 Task: Toggle the option "Help improve Chrome's features and performance".
Action: Mouse moved to (1291, 30)
Screenshot: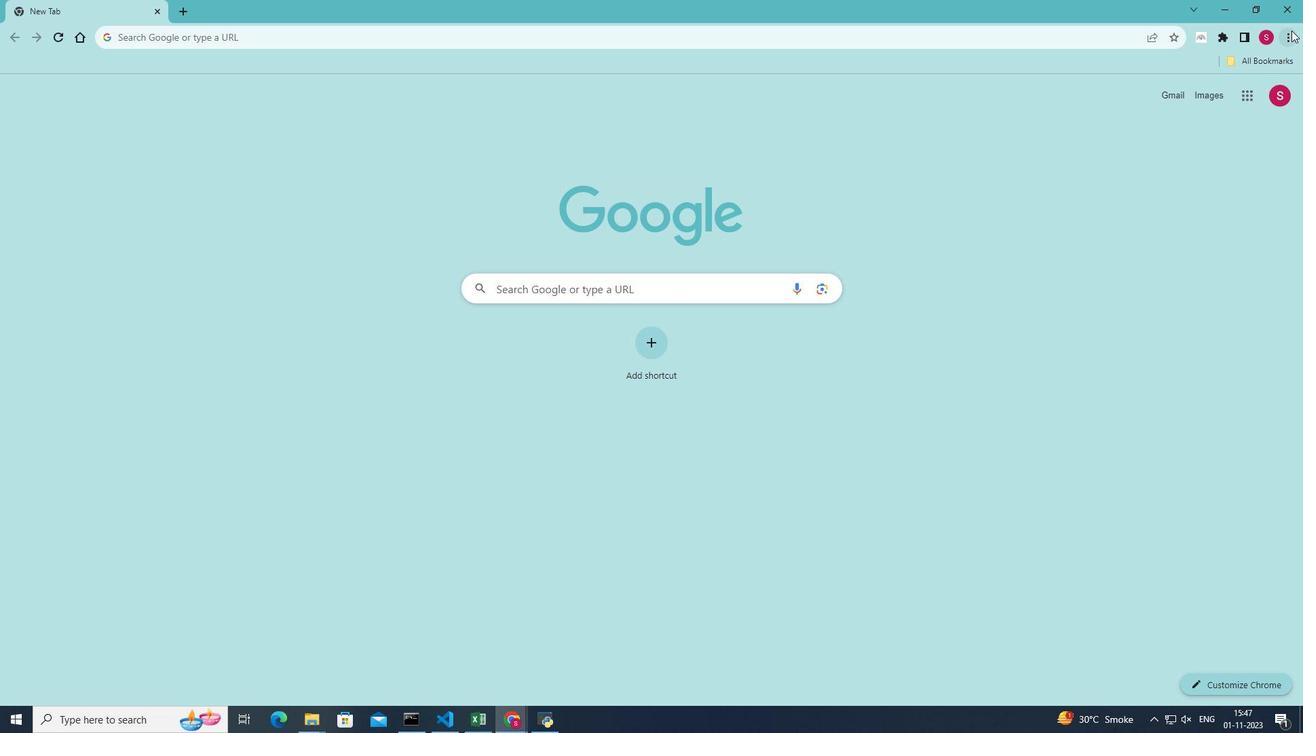 
Action: Mouse pressed left at (1291, 30)
Screenshot: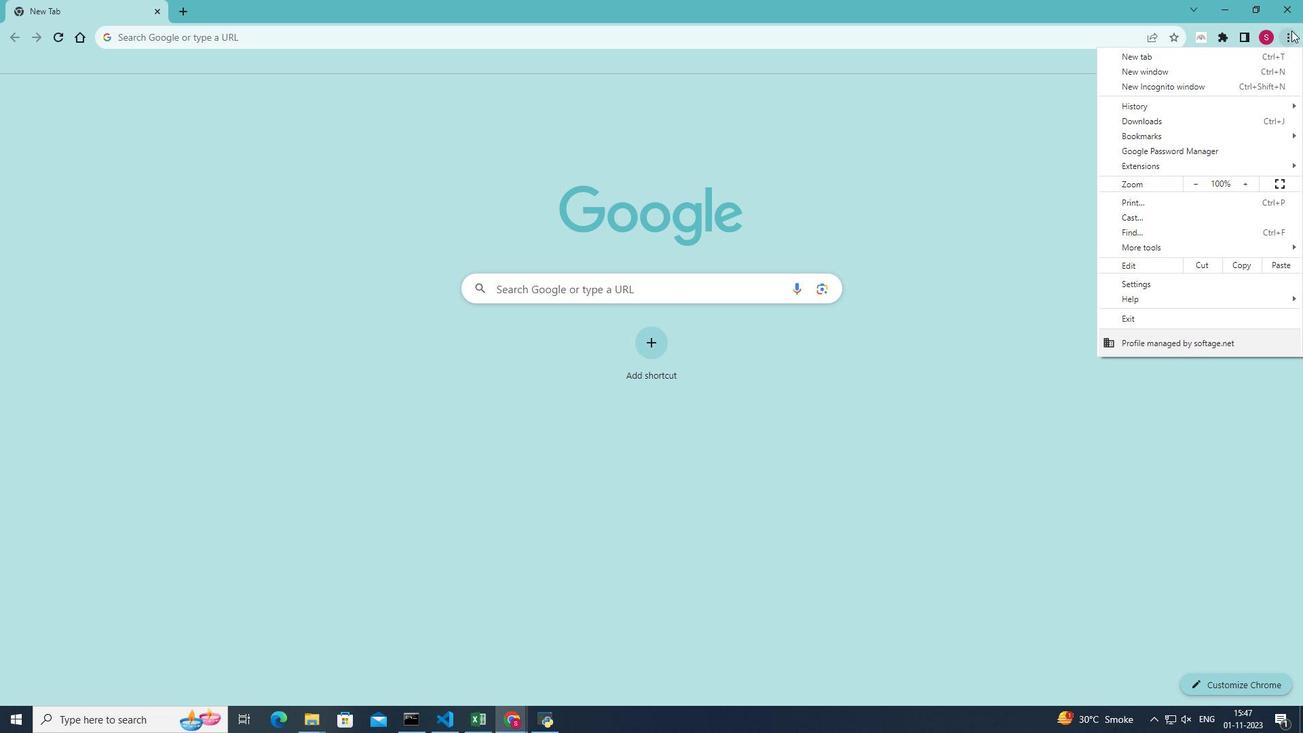 
Action: Mouse moved to (1156, 279)
Screenshot: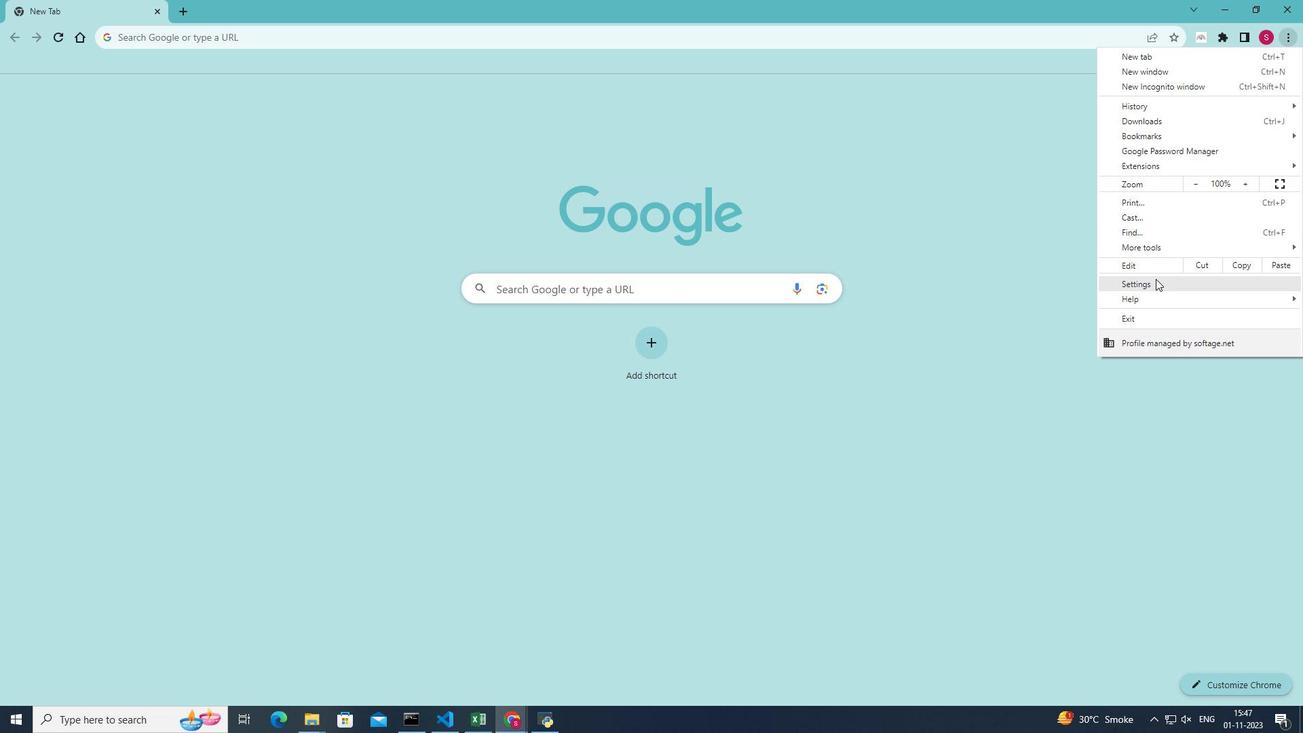 
Action: Mouse pressed left at (1156, 279)
Screenshot: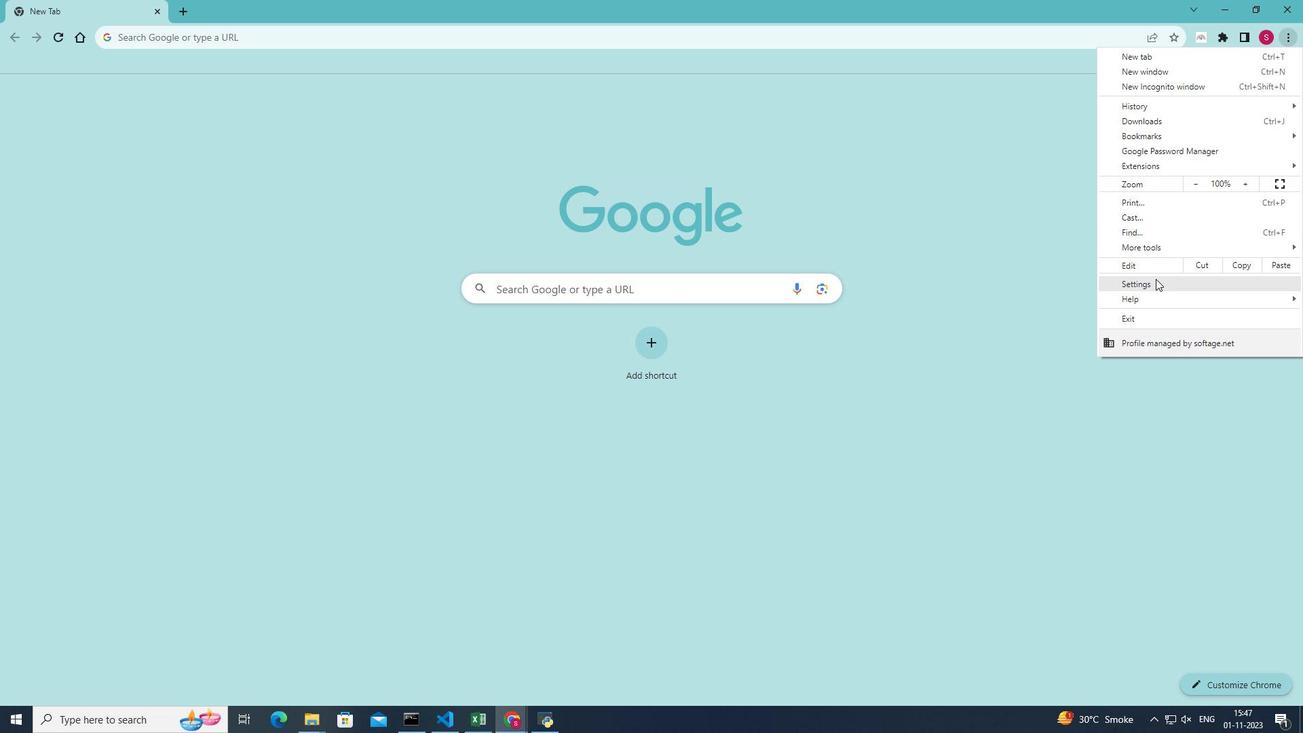 
Action: Mouse moved to (113, 107)
Screenshot: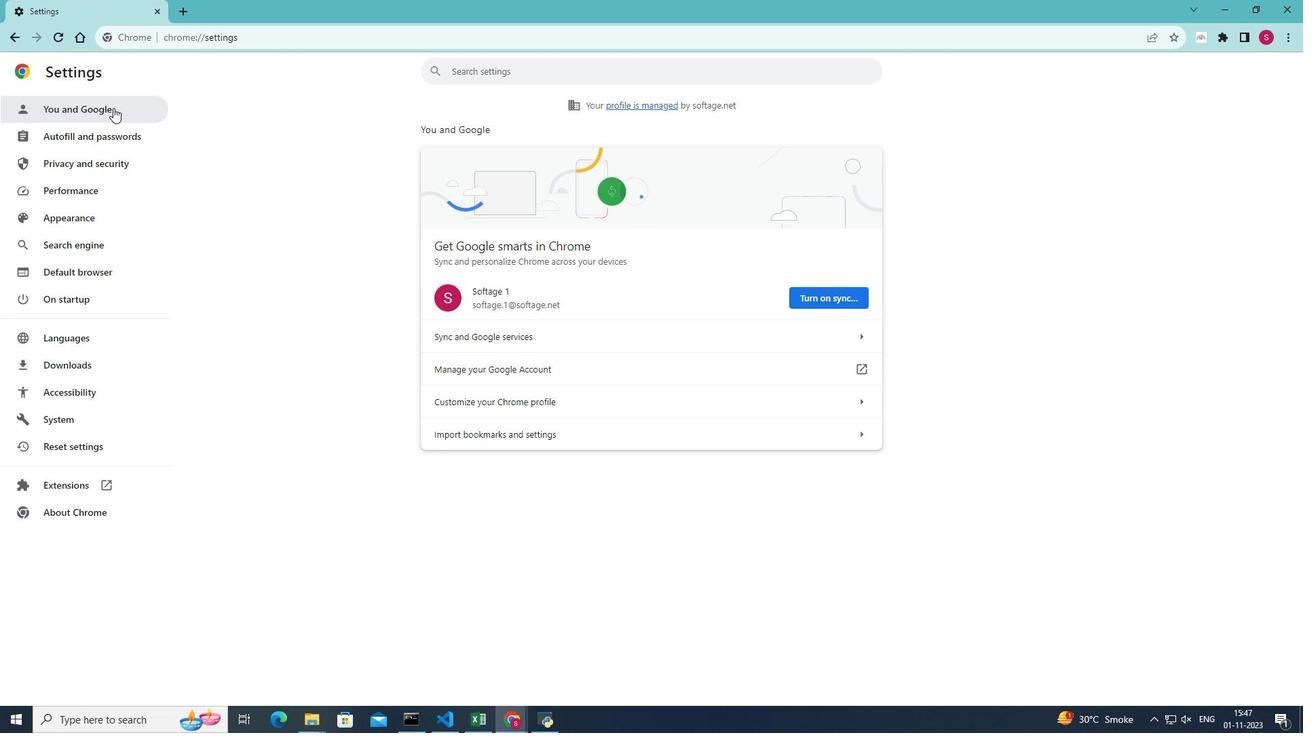 
Action: Mouse pressed left at (113, 107)
Screenshot: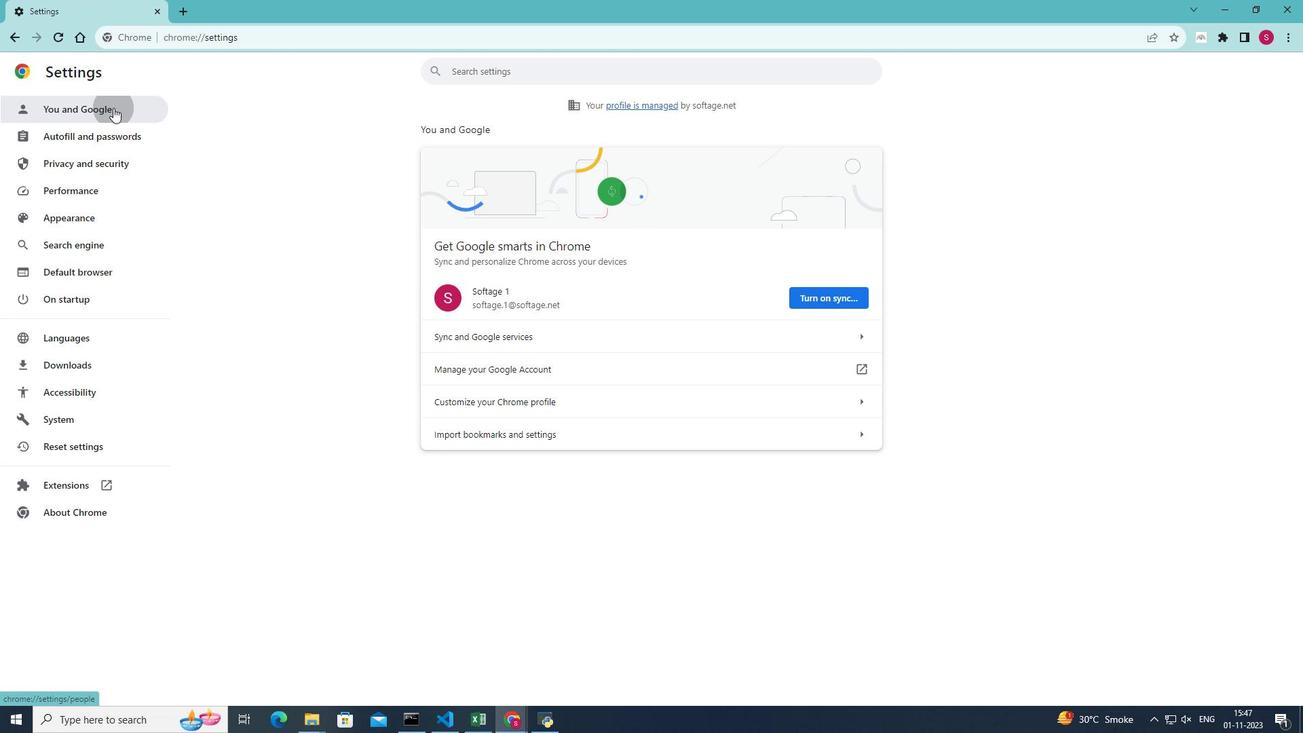 
Action: Mouse moved to (820, 329)
Screenshot: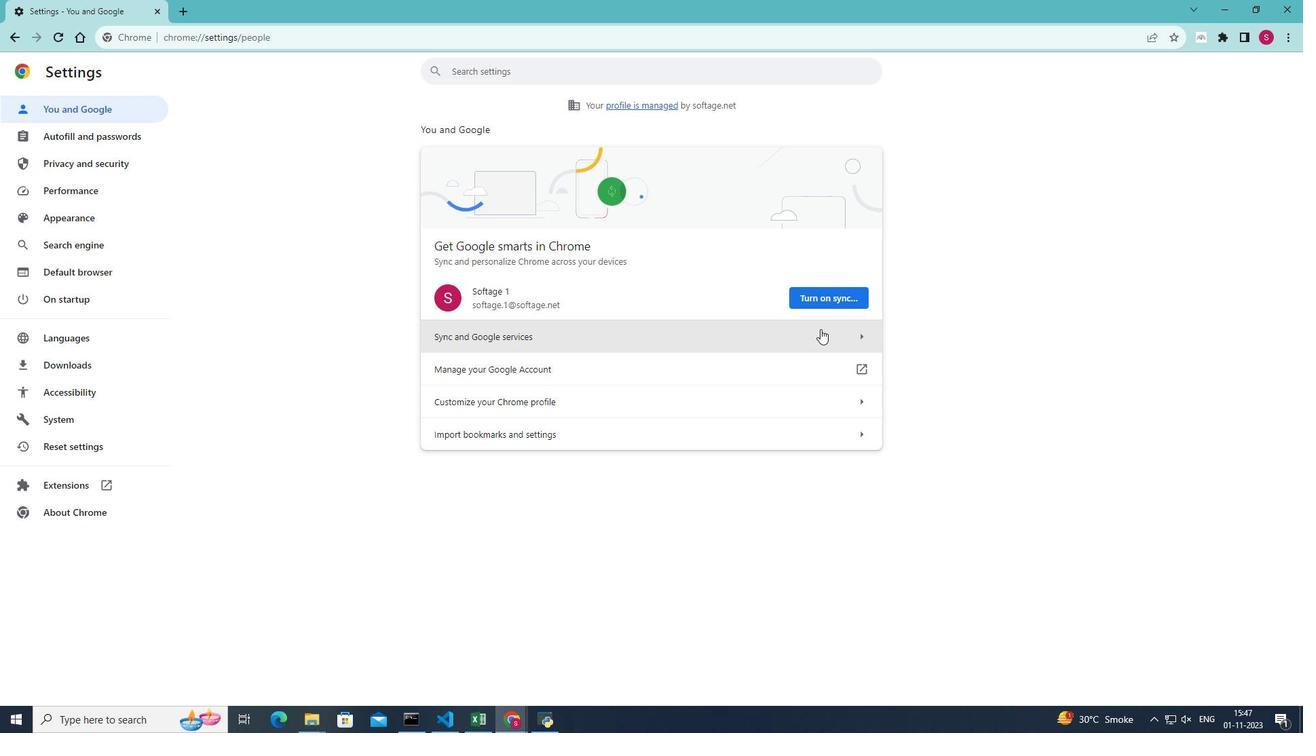 
Action: Mouse pressed left at (820, 329)
Screenshot: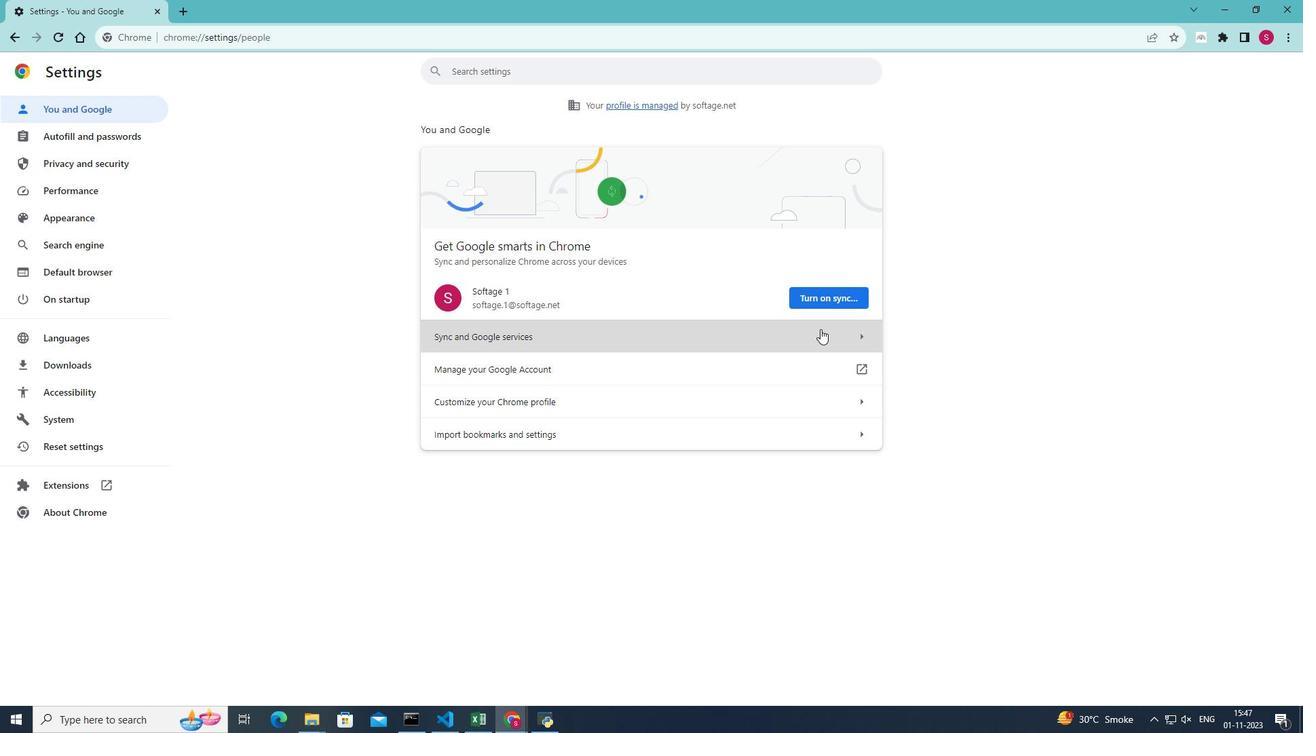 
Action: Mouse moved to (855, 408)
Screenshot: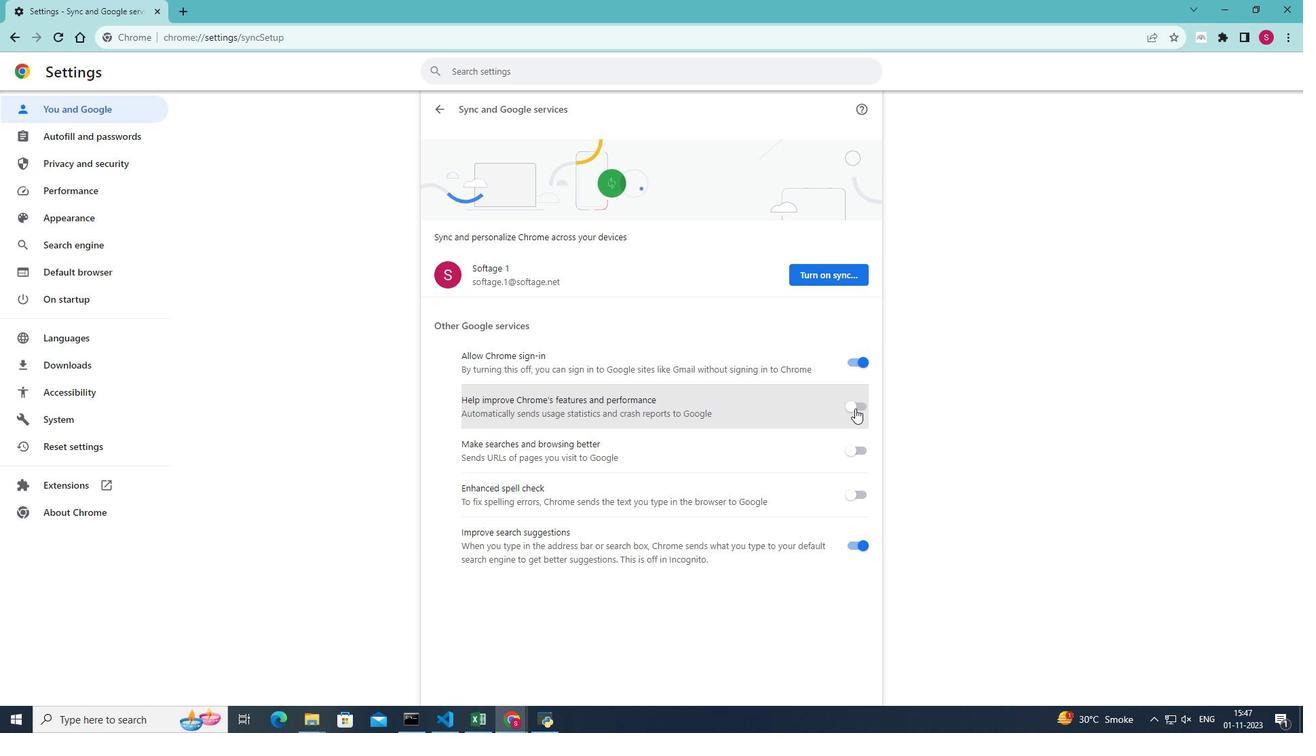 
Action: Mouse pressed left at (855, 408)
Screenshot: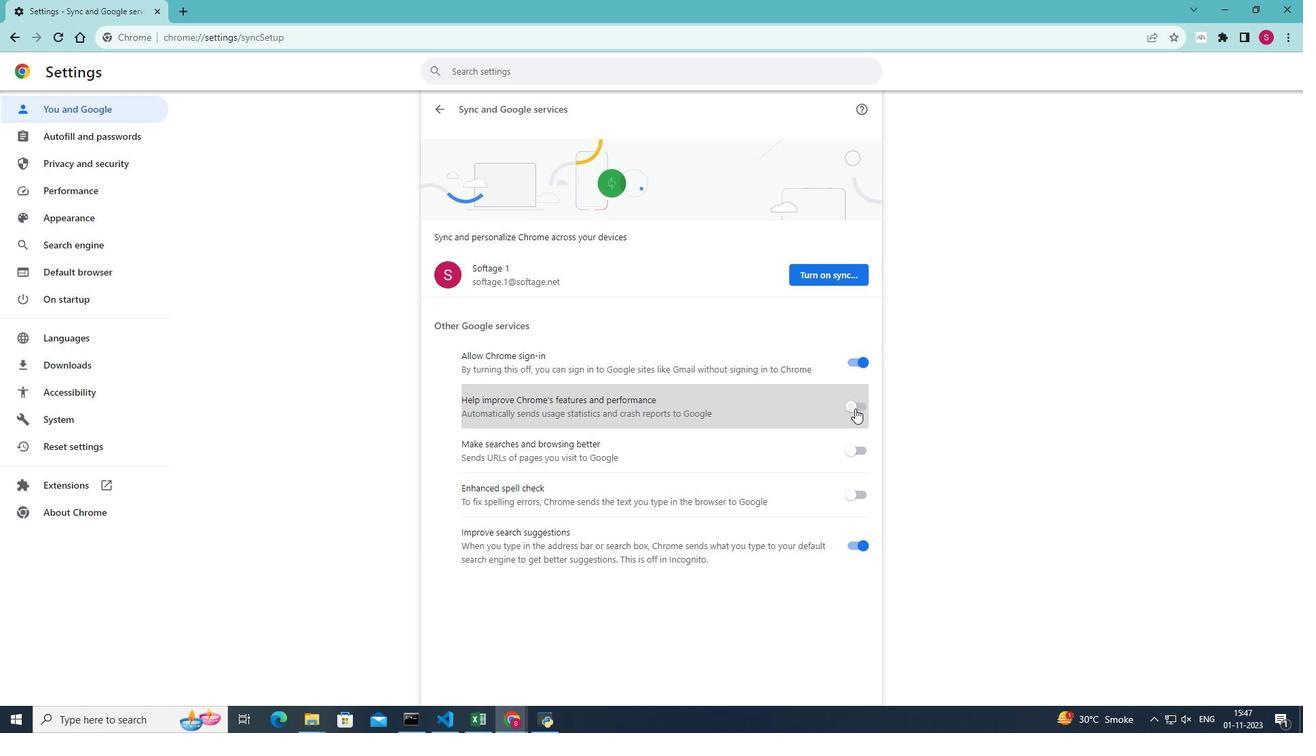 
Action: Mouse moved to (1017, 401)
Screenshot: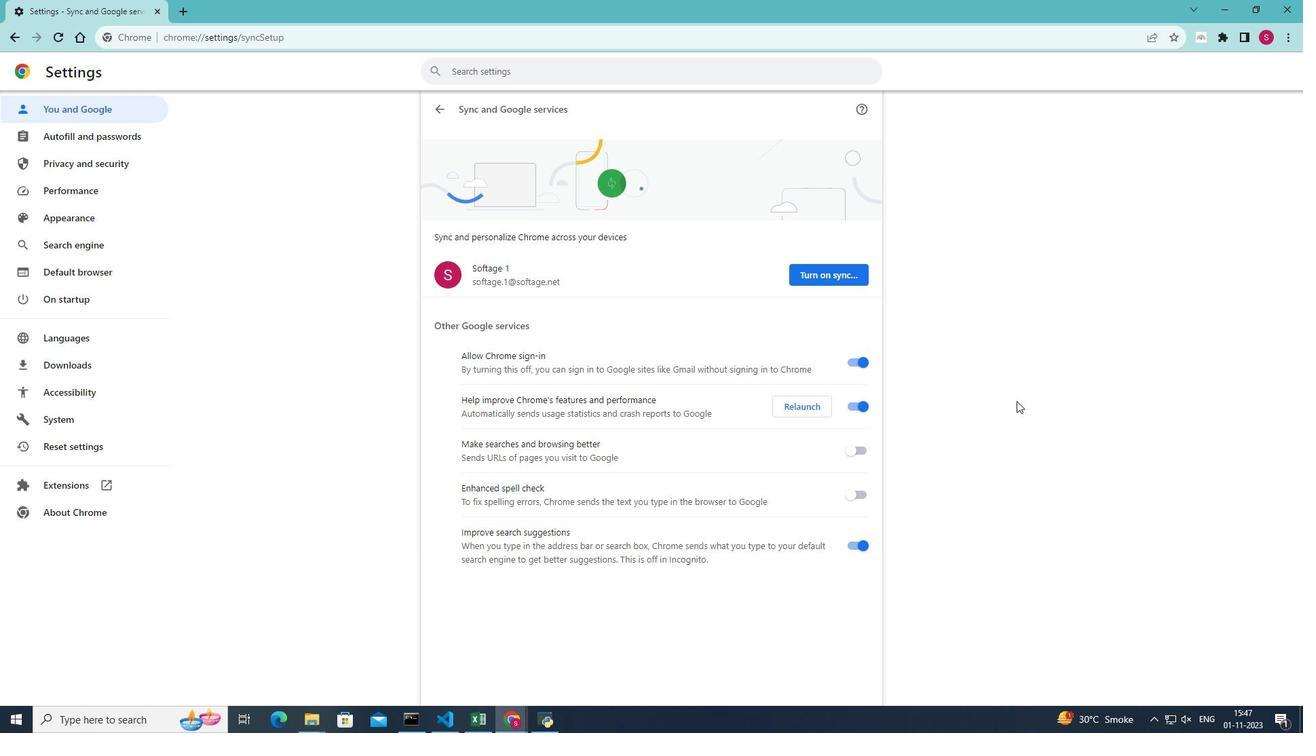 
